 Task: Explore the historic landmarks of Philadelphia to Pennsylvania, using walking directions.
Action: Mouse moved to (456, 170)
Screenshot: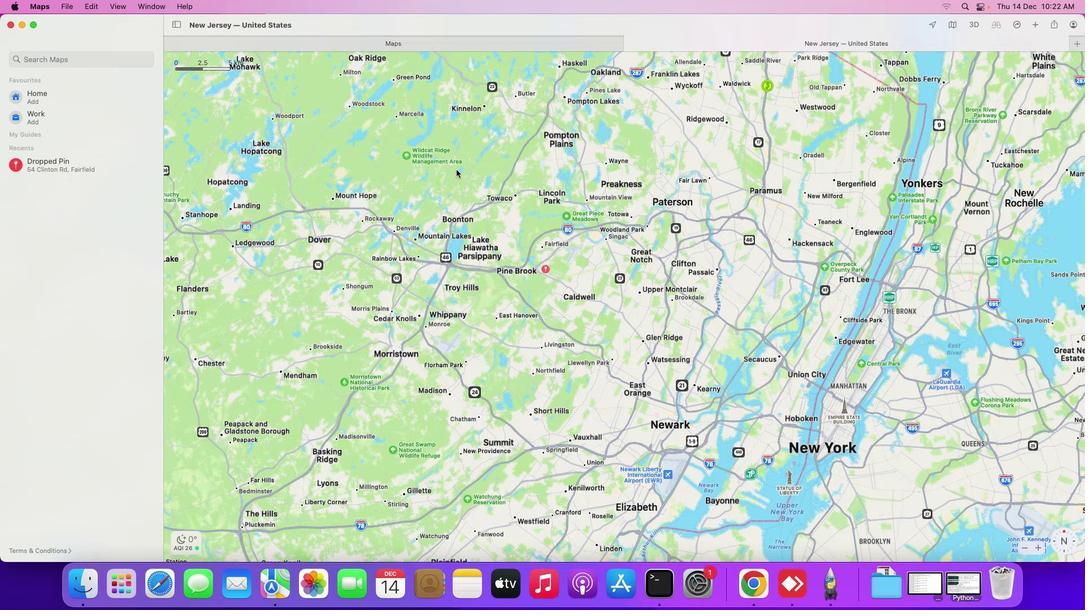 
Action: Mouse pressed left at (456, 170)
Screenshot: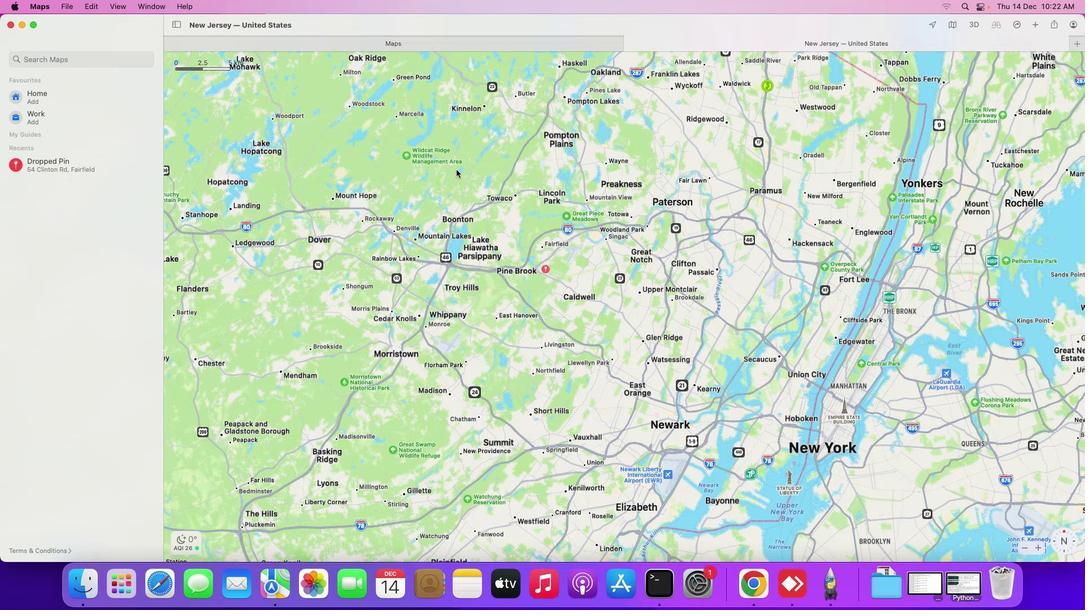 
Action: Mouse moved to (84, 60)
Screenshot: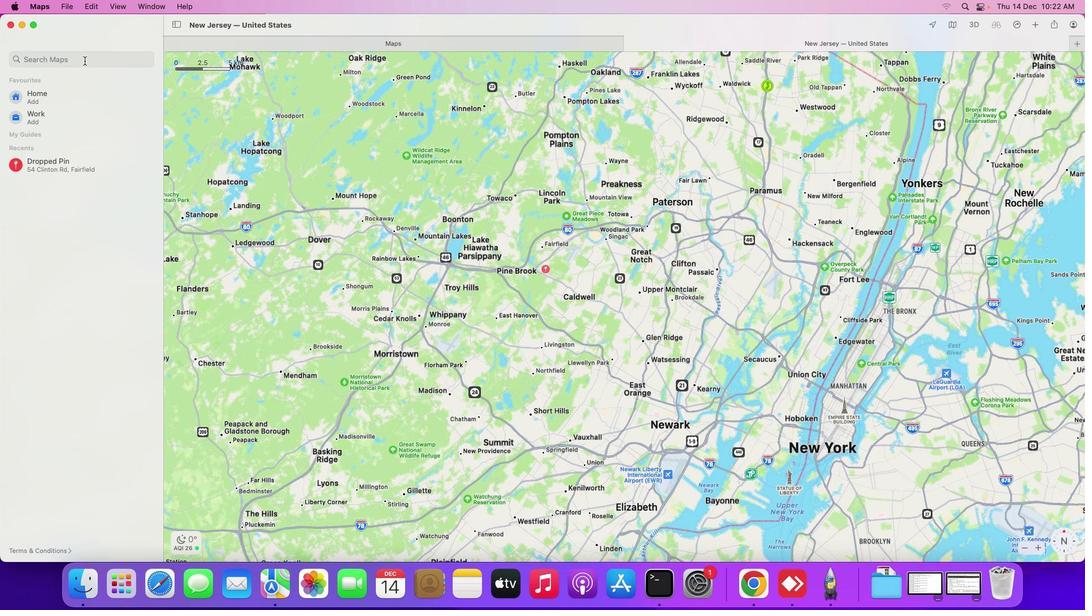 
Action: Mouse pressed left at (84, 60)
Screenshot: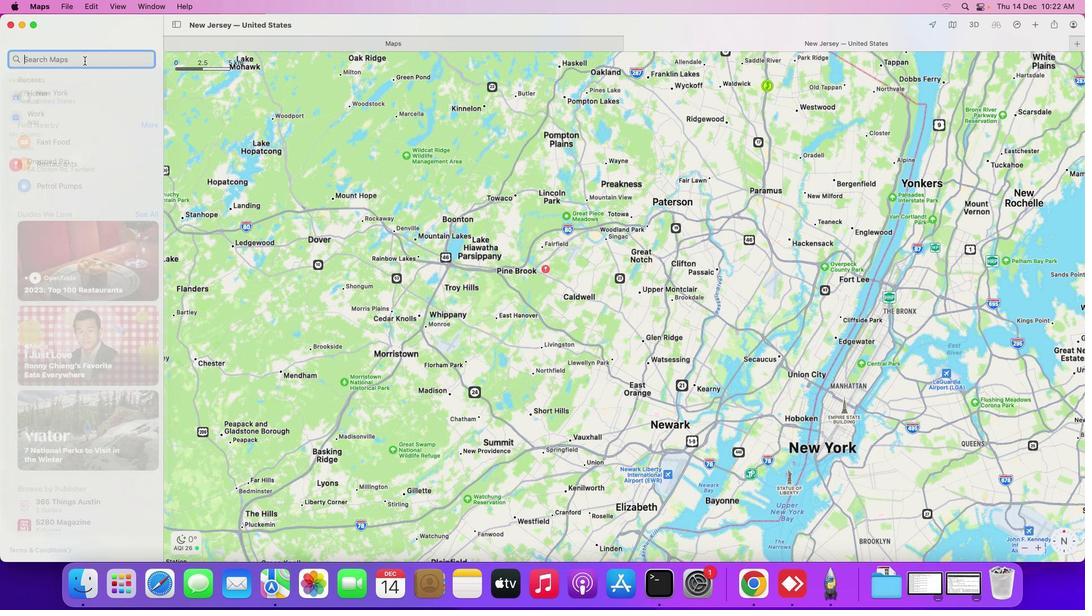 
Action: Mouse moved to (73, 66)
Screenshot: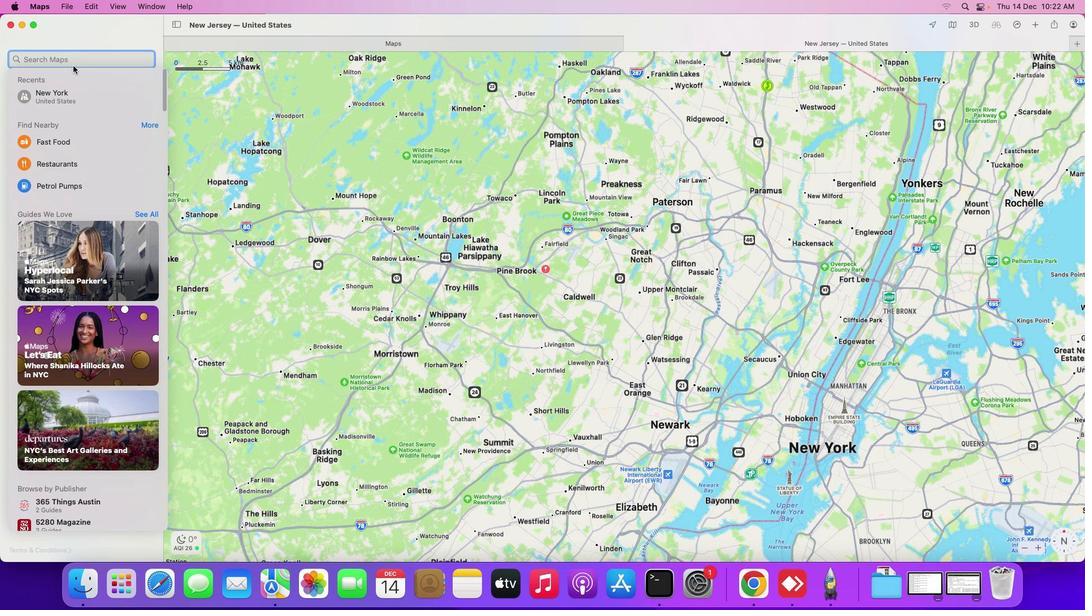 
Action: Key pressed 'h''i''s''t''o''r''i''c'Key.space'l''a''n''d''m''a''r''k'Key.space'o''f'Key.spaceKey.shift_r'P''h''i''l''a''d''e''l''p''h''i''a'','Key.spaceKey.shift_r'P''e''n''n''s''y''l''v''a''n''i''a'','Key.space'u''s''i''n''g'Key.space'w'Key.backspaceKey.backspaceKey.backspaceKey.backspaceKey.backspaceKey.backspaceKey.backspaceKey.backspaceKey.backspaceKey.enter
Screenshot: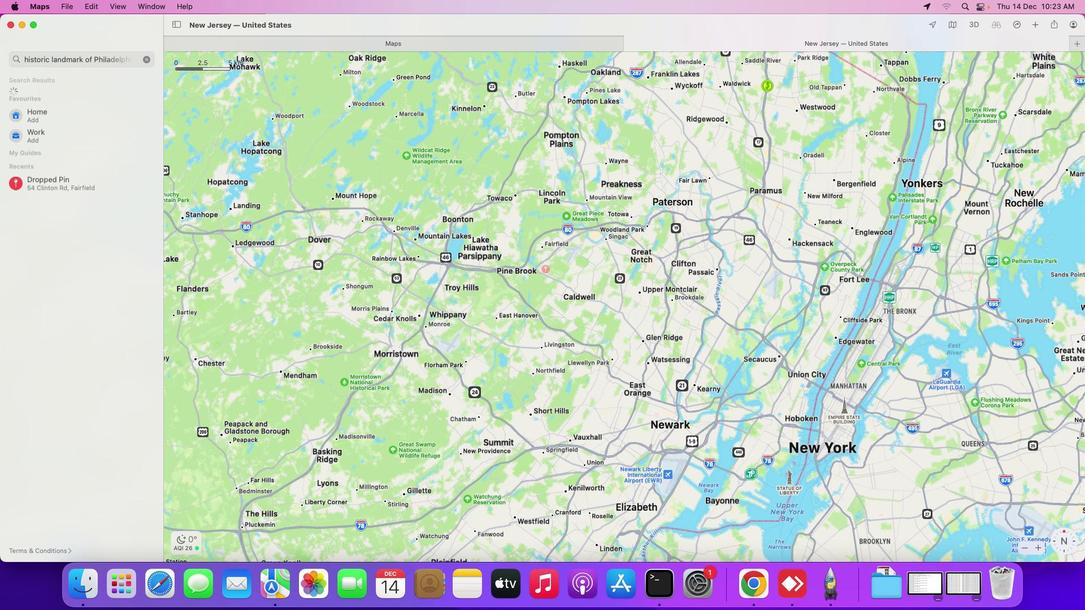 
Action: Mouse moved to (62, 94)
Screenshot: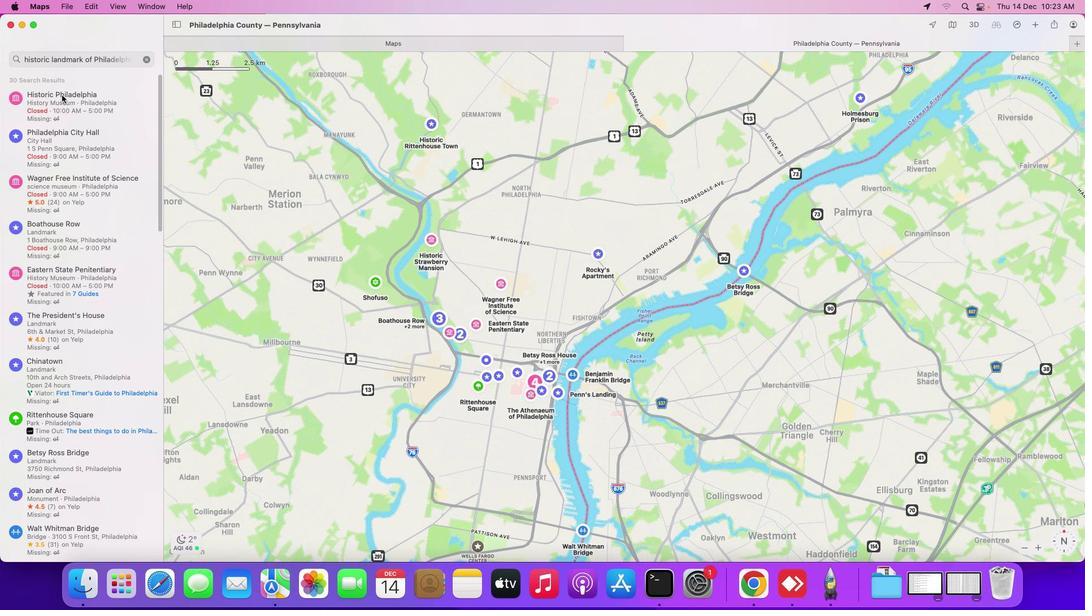 
Action: Mouse pressed left at (62, 94)
Screenshot: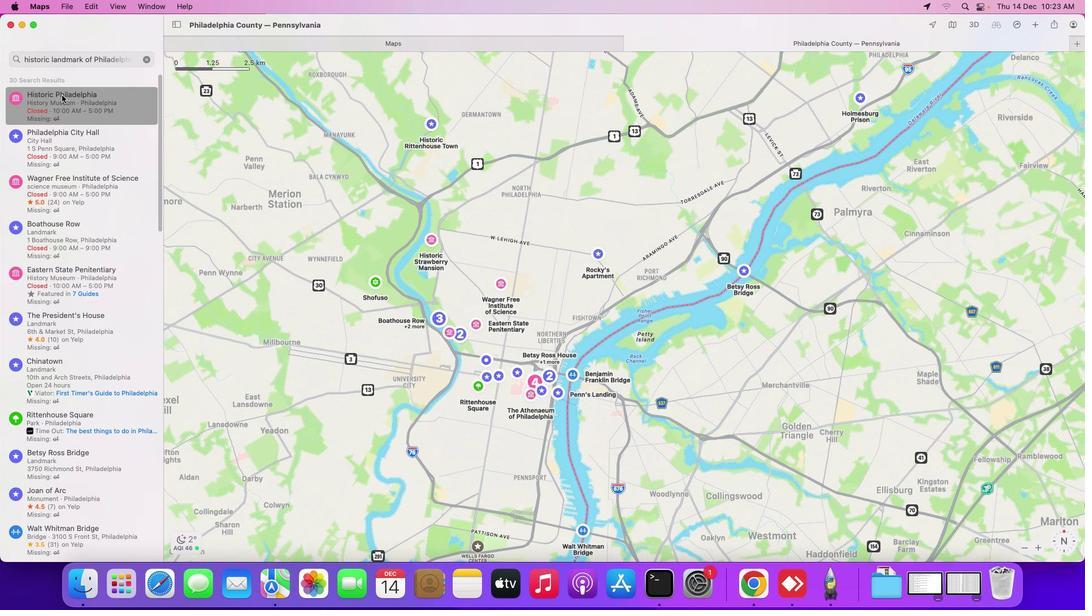 
Action: Mouse moved to (682, 298)
Screenshot: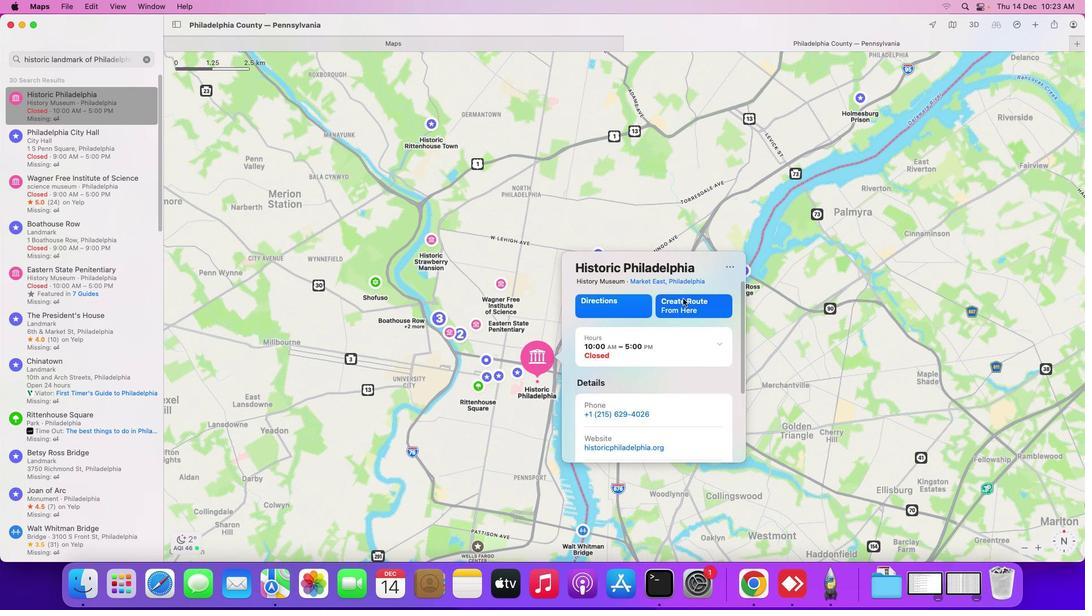 
Action: Mouse pressed left at (682, 298)
Screenshot: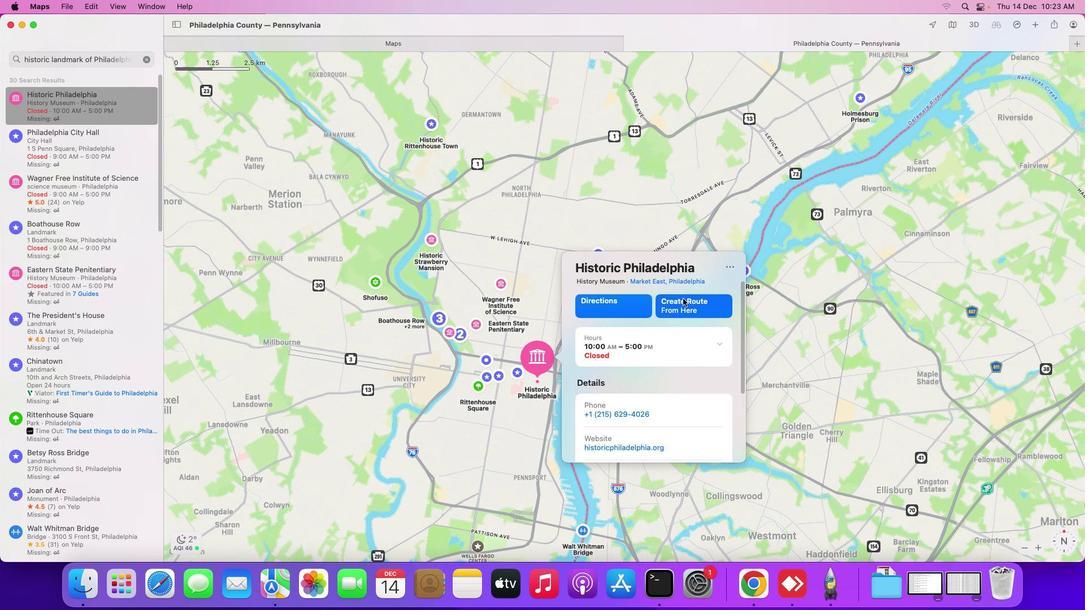 
Action: Mouse moved to (847, 150)
Screenshot: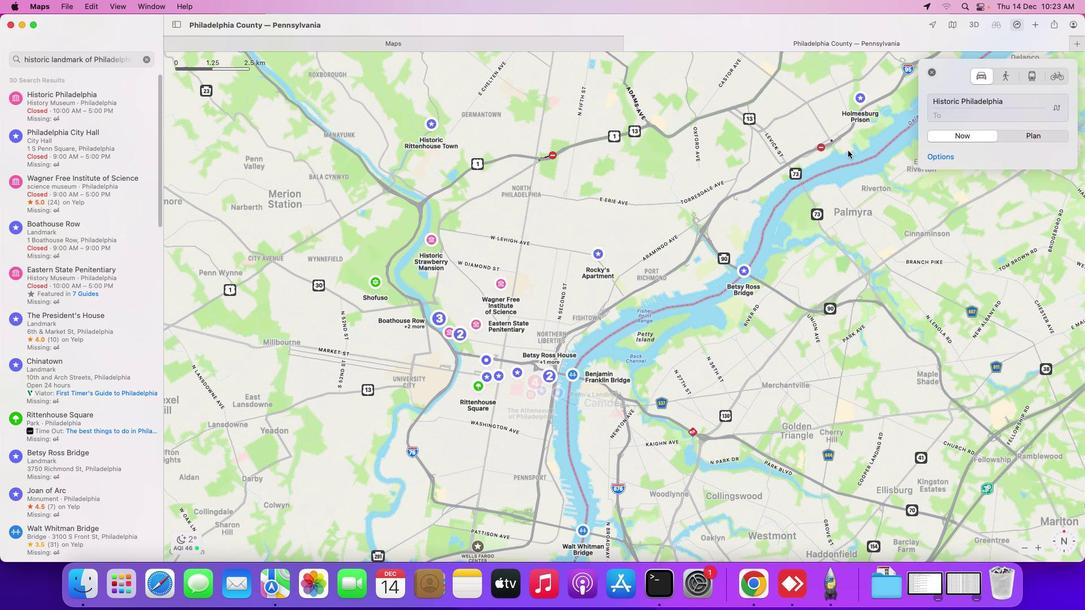 
Action: Key pressed Key.shift_r'P''e''n''n''s''y''l'
Screenshot: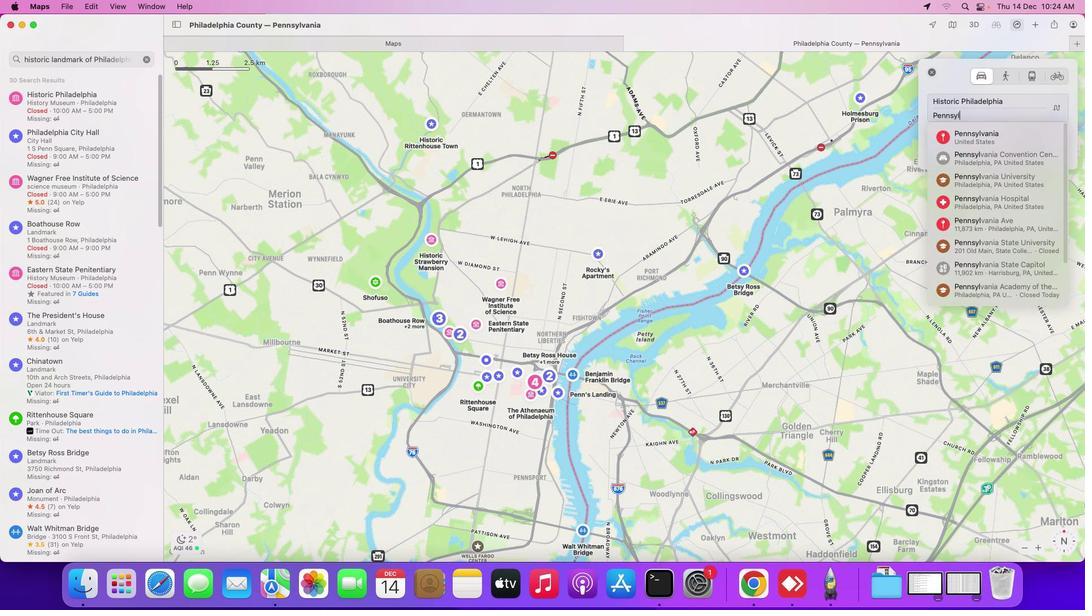 
Action: Mouse moved to (981, 133)
Screenshot: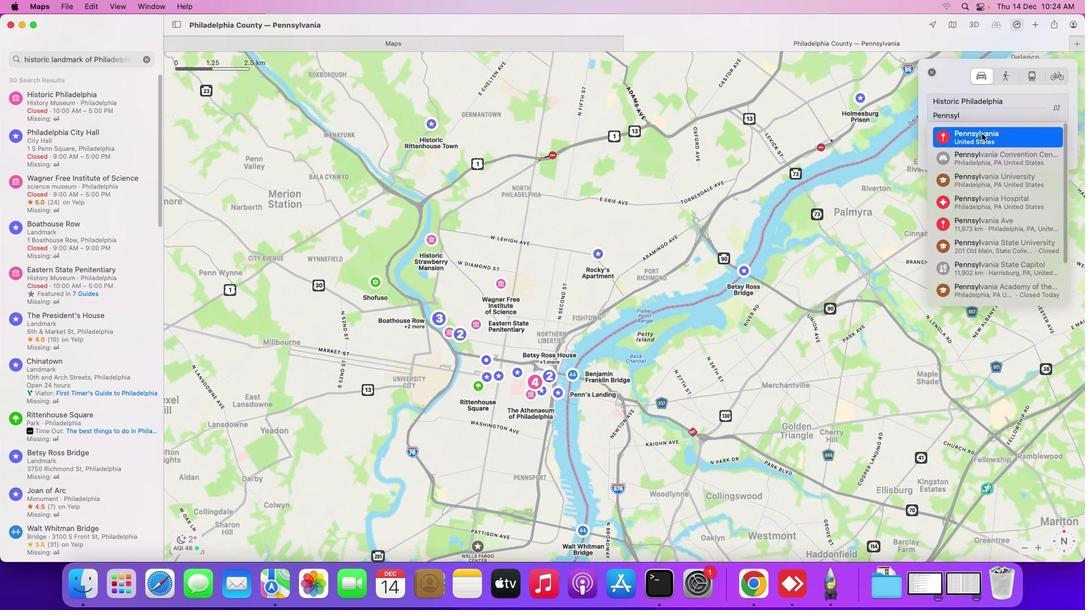 
Action: Mouse pressed left at (981, 133)
Screenshot: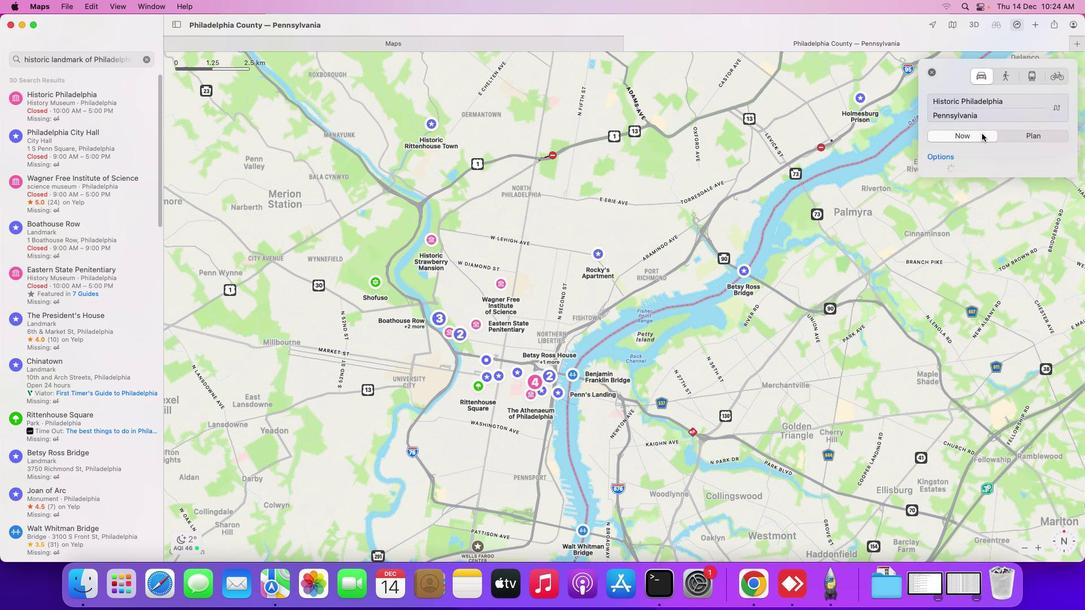 
Action: Mouse moved to (1005, 76)
Screenshot: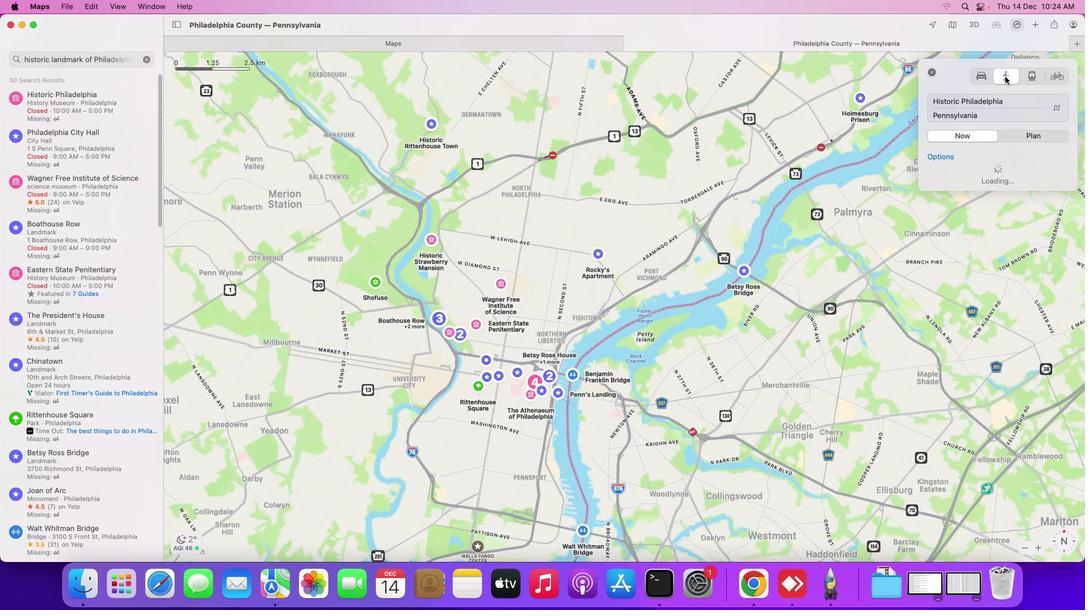 
Action: Mouse pressed left at (1005, 76)
Screenshot: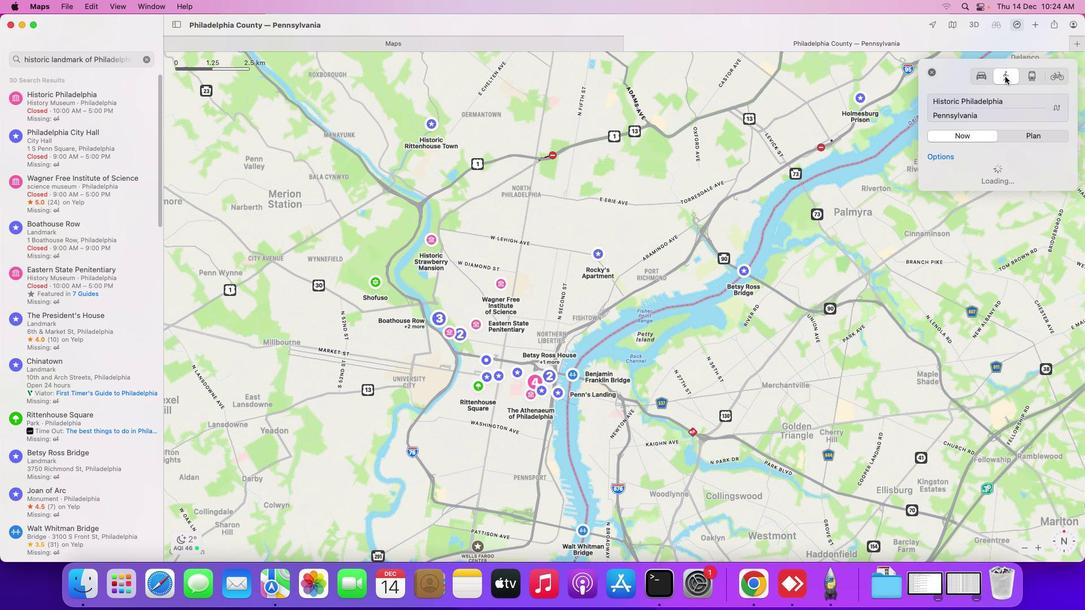 
Action: Mouse moved to (797, 188)
Screenshot: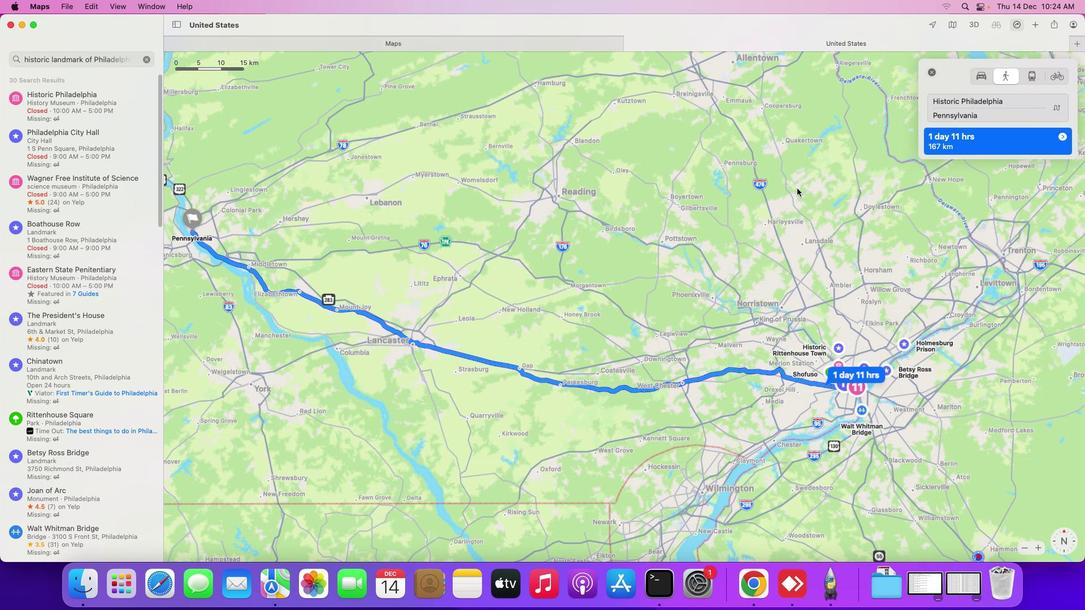 
Action: Mouse scrolled (797, 188) with delta (0, 0)
Screenshot: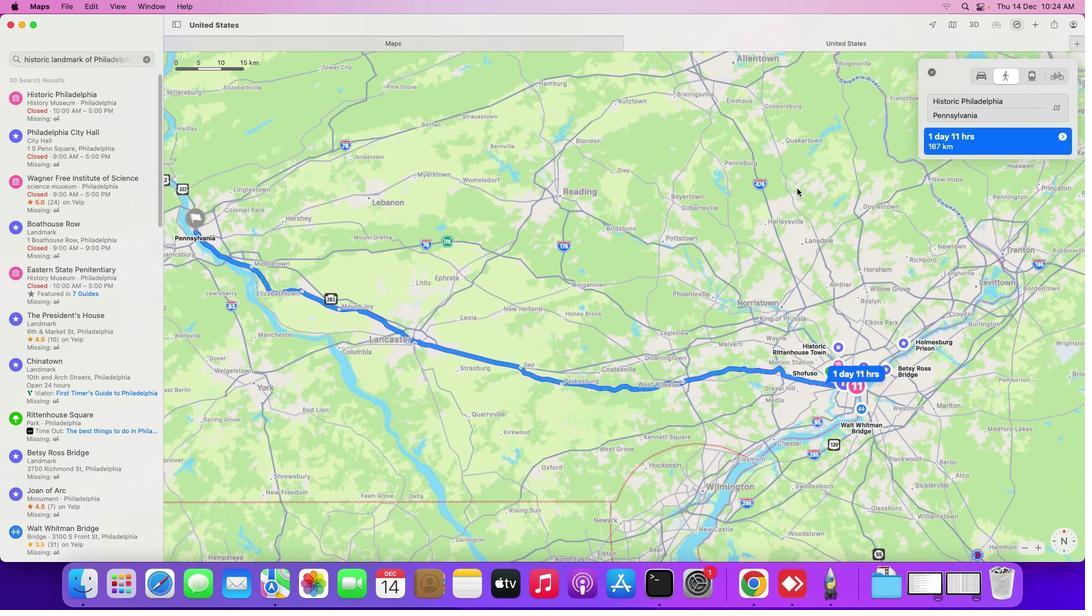 
Action: Mouse scrolled (797, 188) with delta (0, 0)
Screenshot: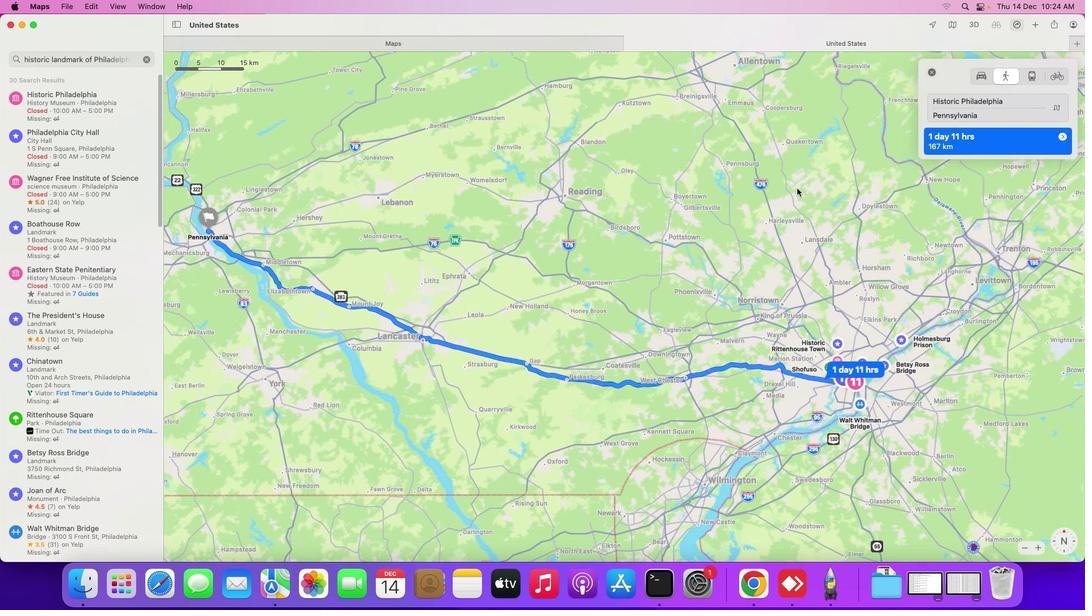 
Action: Mouse scrolled (797, 188) with delta (0, 0)
Screenshot: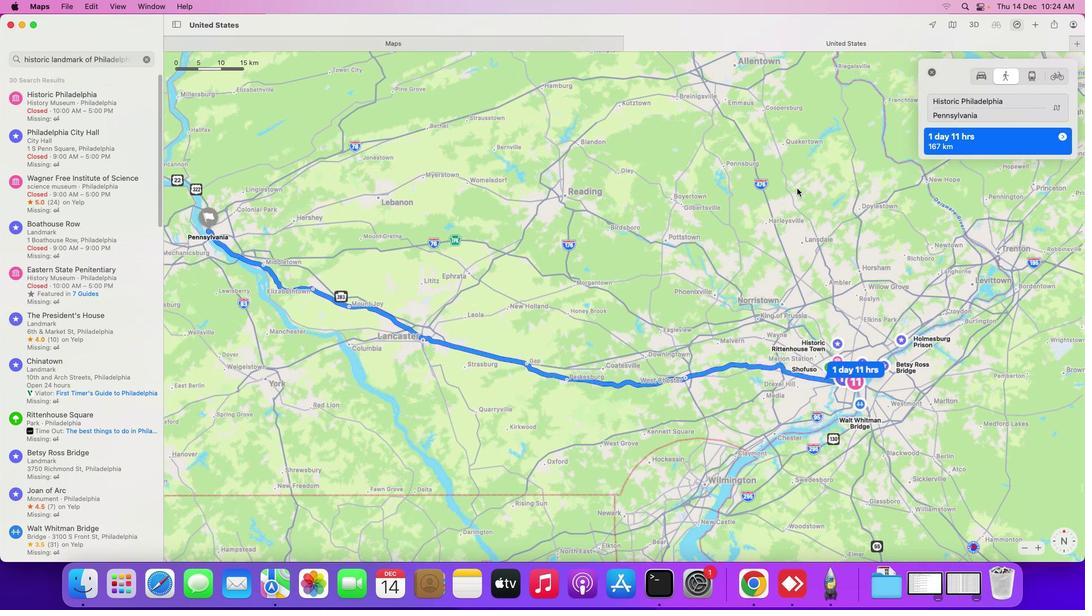 
Action: Mouse scrolled (797, 188) with delta (0, 0)
Screenshot: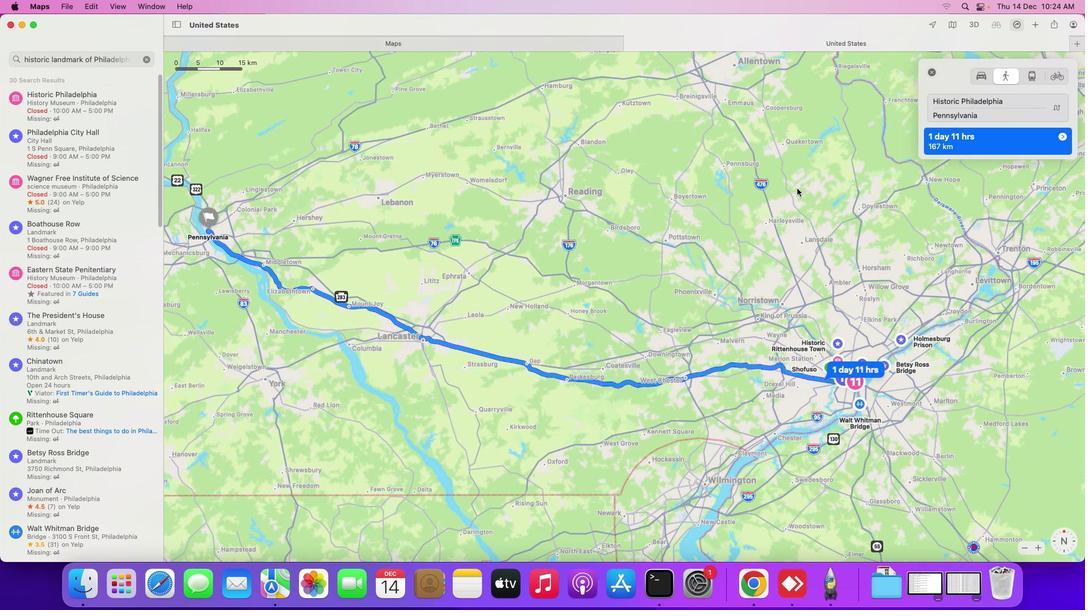 
Action: Mouse scrolled (797, 188) with delta (0, 0)
Screenshot: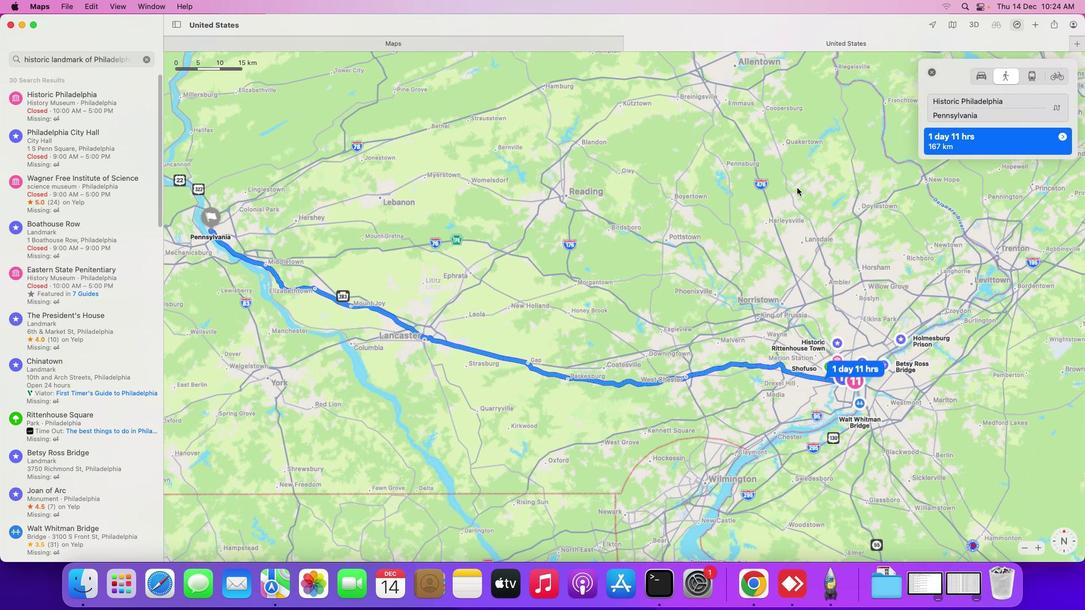 
Action: Mouse moved to (797, 188)
Screenshot: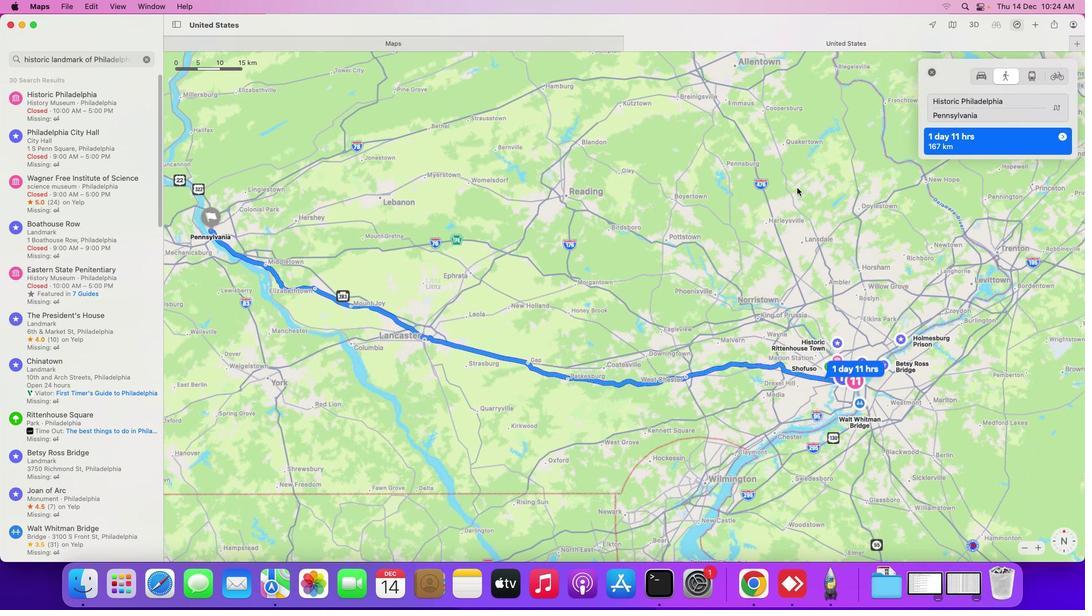 
Action: Mouse scrolled (797, 188) with delta (0, 0)
Screenshot: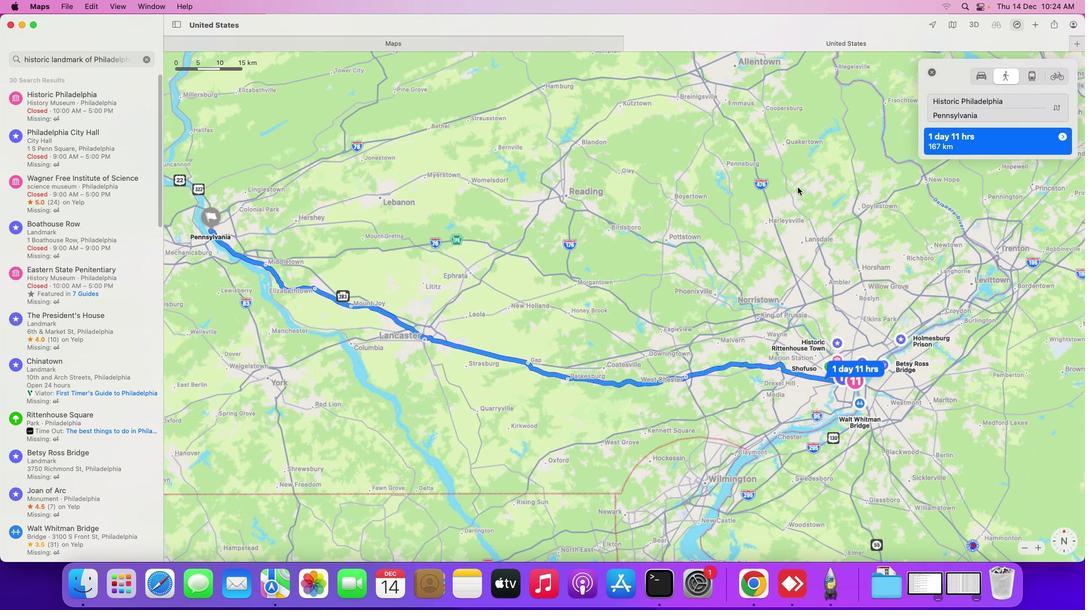 
Action: Mouse moved to (797, 187)
Screenshot: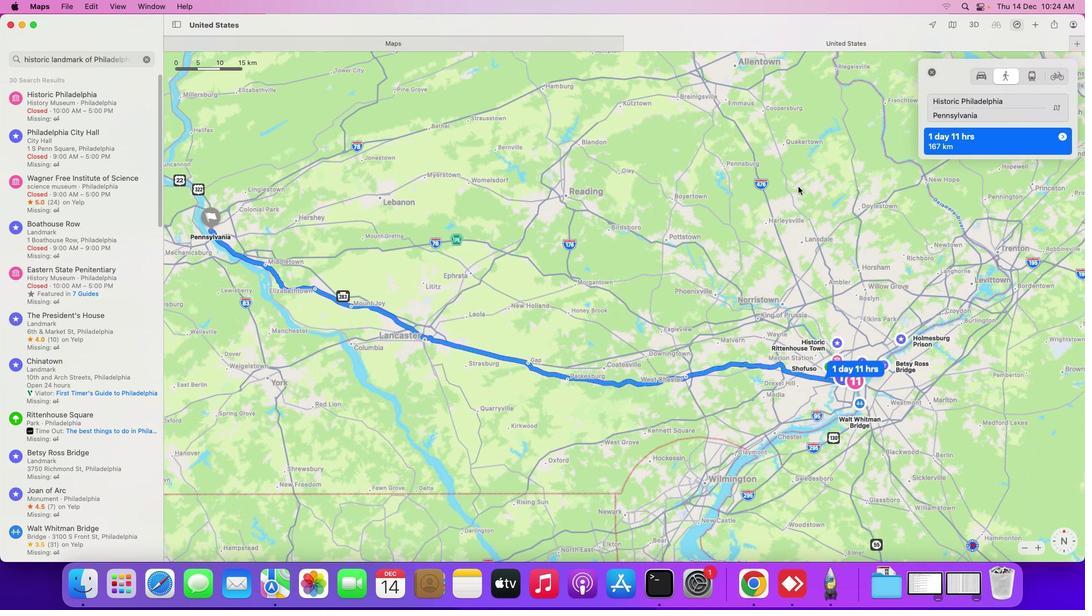 
Action: Mouse scrolled (797, 187) with delta (0, 0)
Screenshot: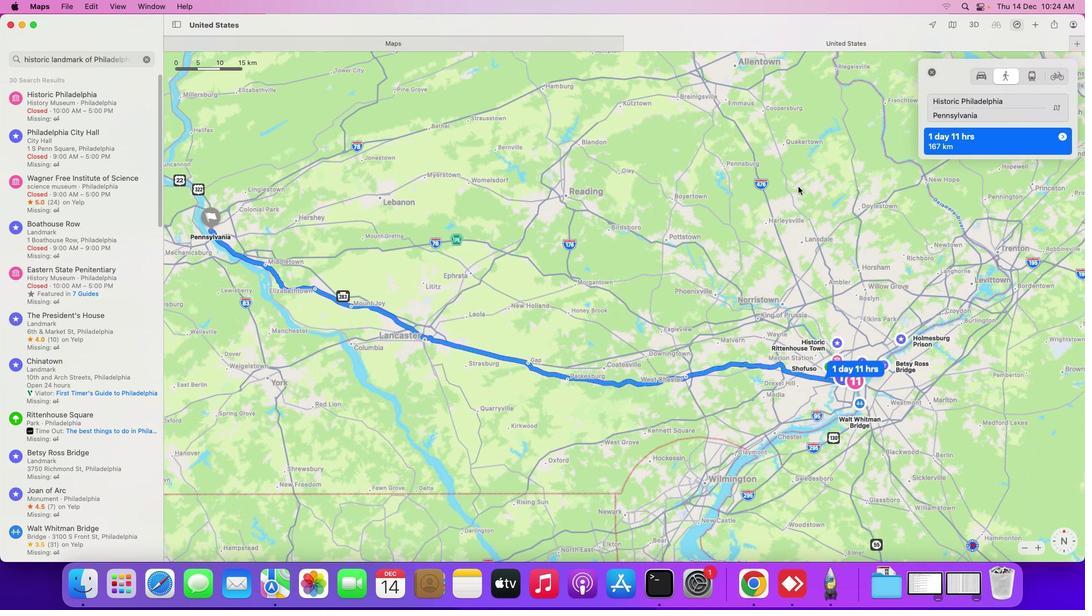 
Action: Mouse moved to (797, 187)
Screenshot: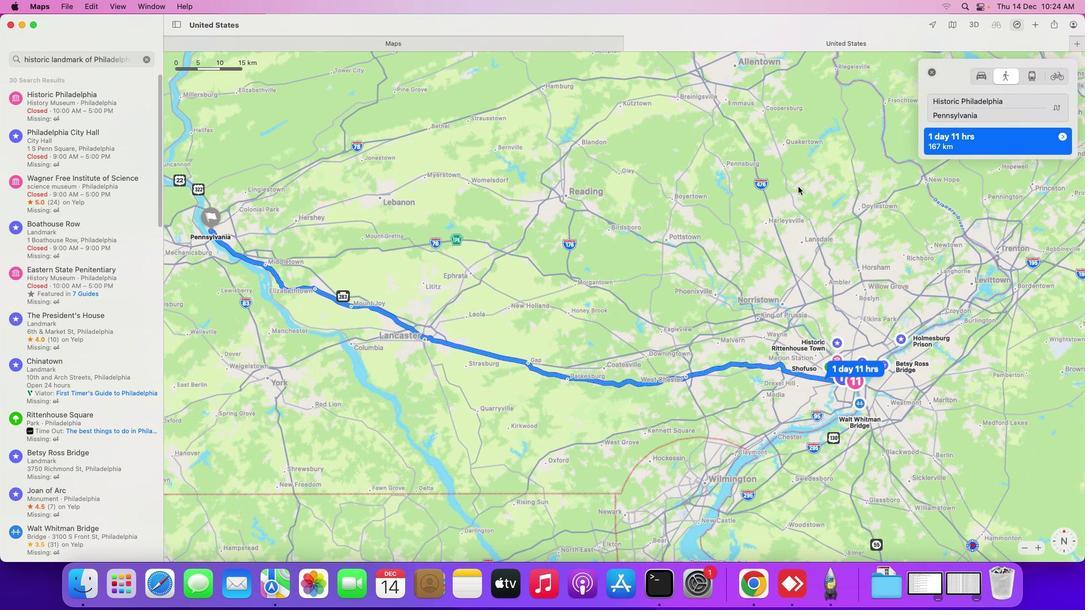 
